 Task: Sort the products in the category "Prenatal Vitamins" by unit price (high first).
Action: Mouse moved to (267, 129)
Screenshot: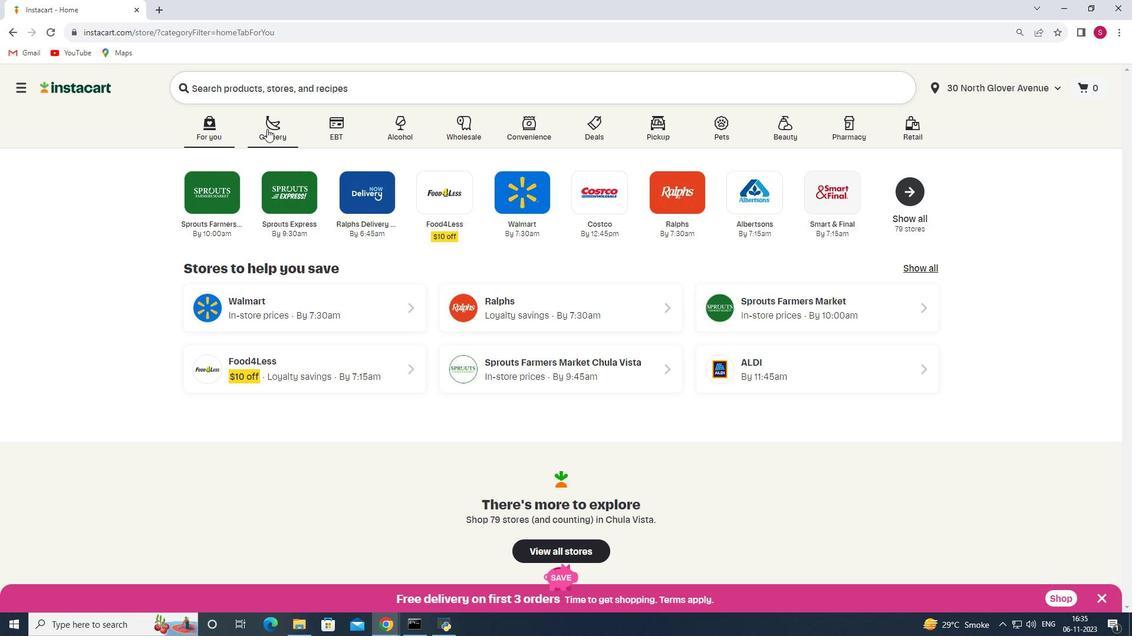 
Action: Mouse pressed left at (267, 129)
Screenshot: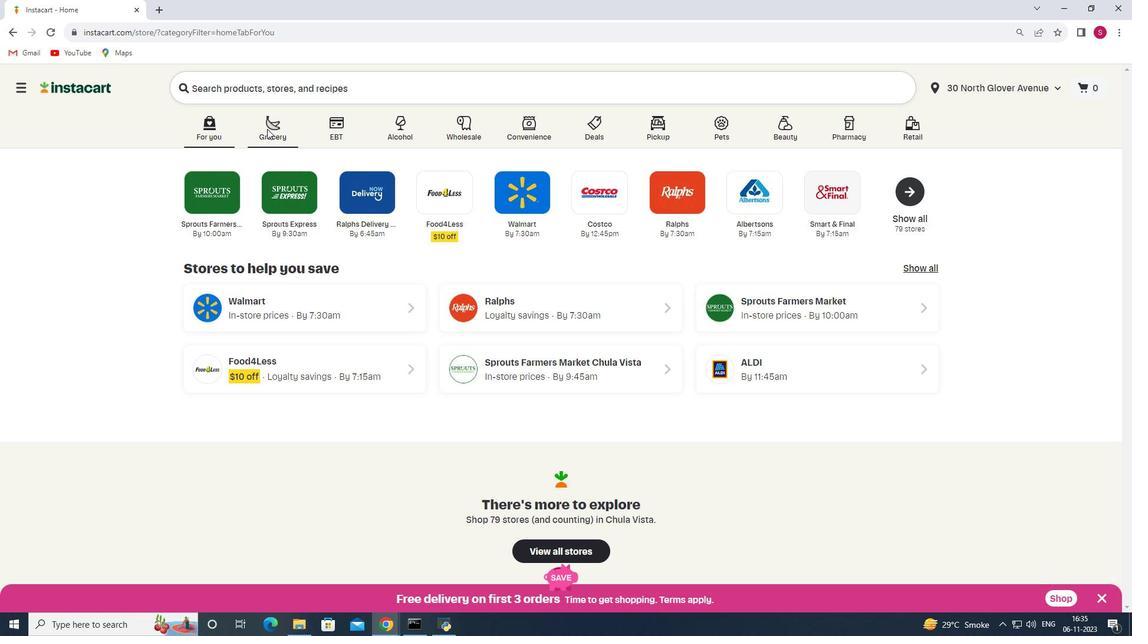 
Action: Mouse moved to (254, 343)
Screenshot: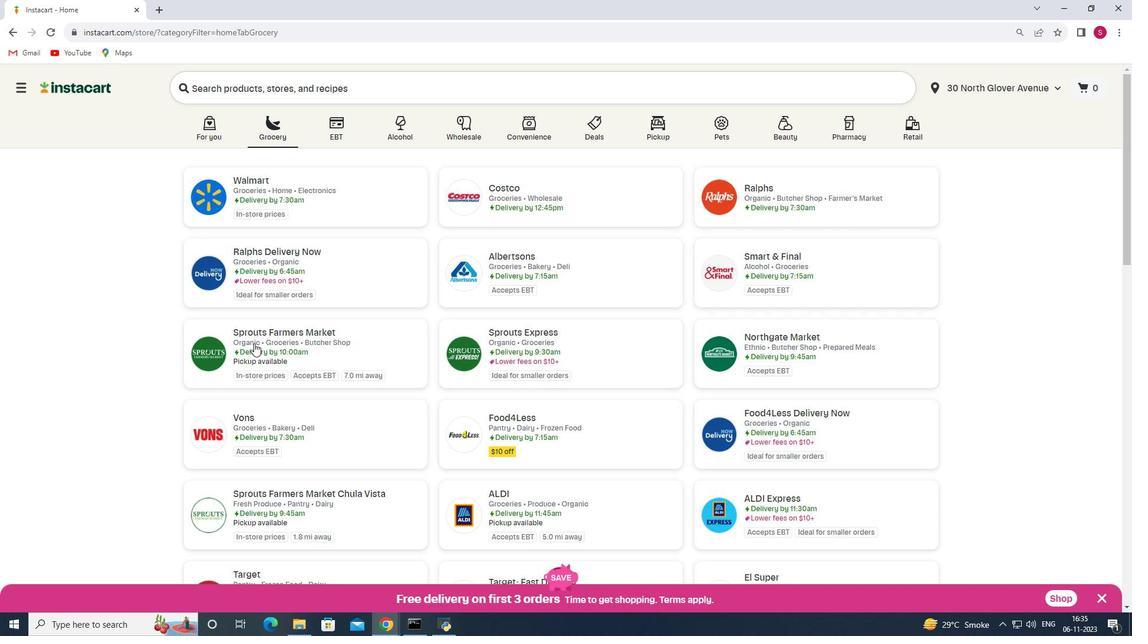 
Action: Mouse pressed left at (254, 343)
Screenshot: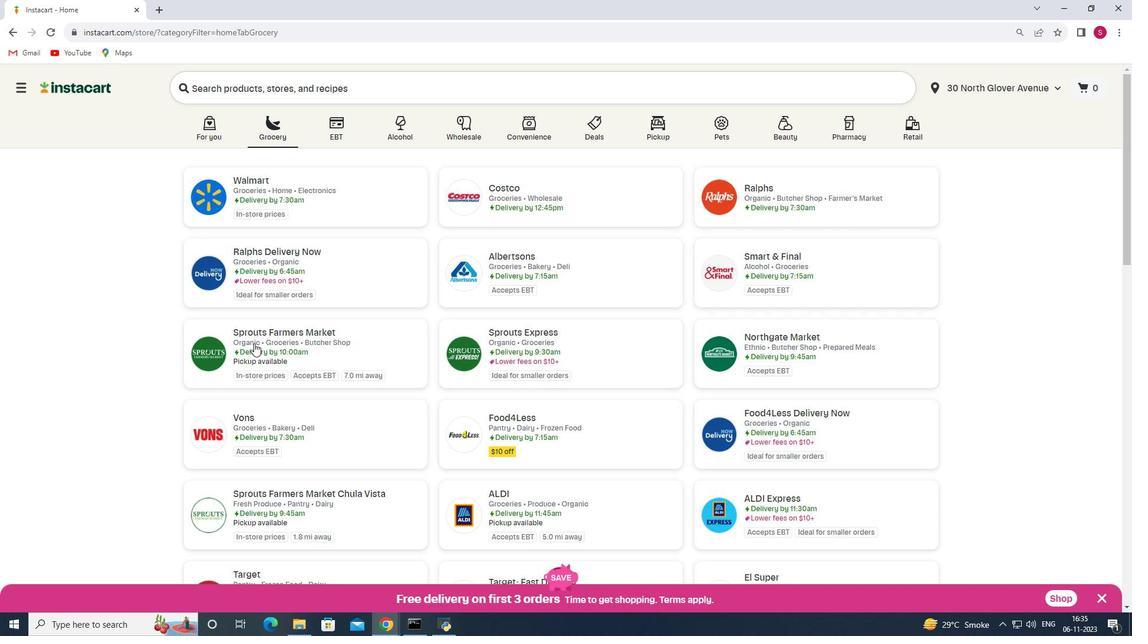 
Action: Mouse moved to (127, 367)
Screenshot: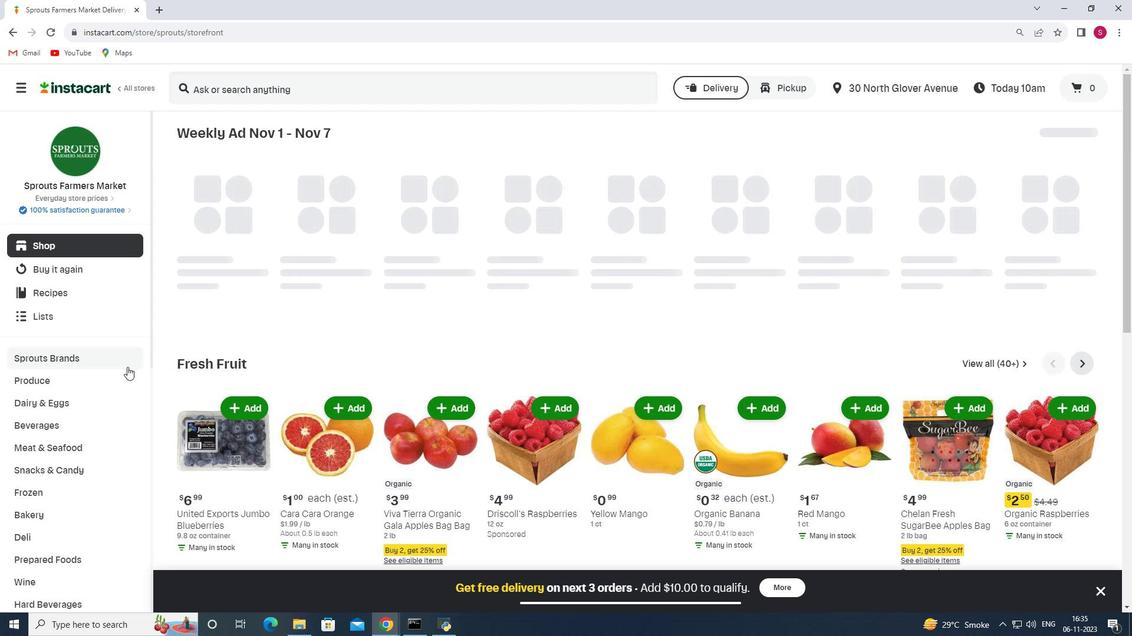 
Action: Mouse scrolled (127, 366) with delta (0, 0)
Screenshot: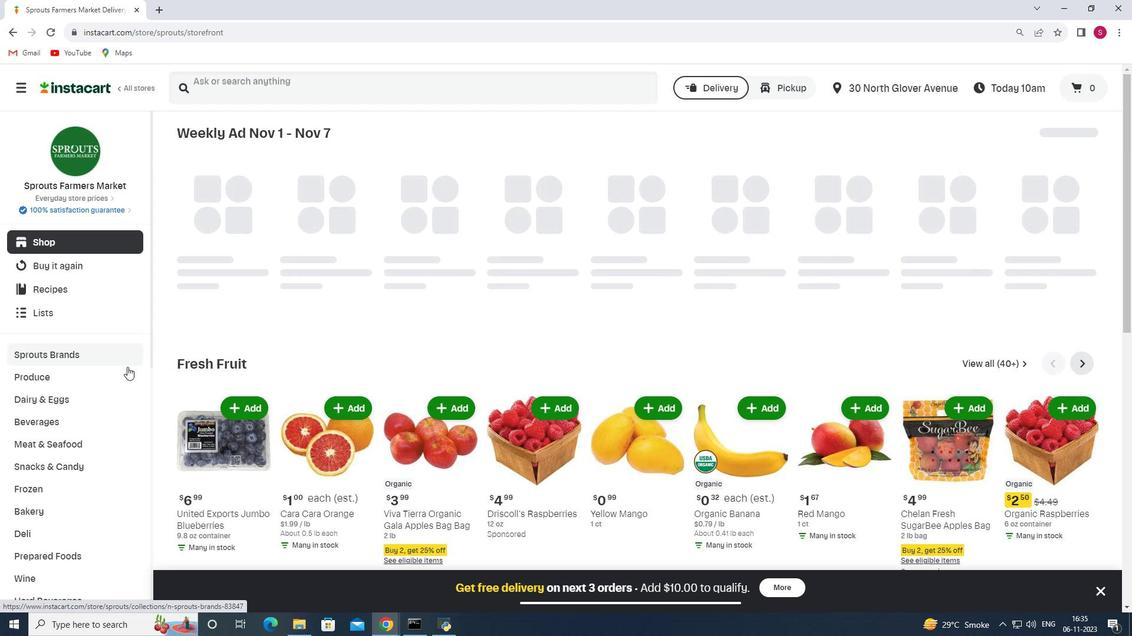
Action: Mouse scrolled (127, 366) with delta (0, 0)
Screenshot: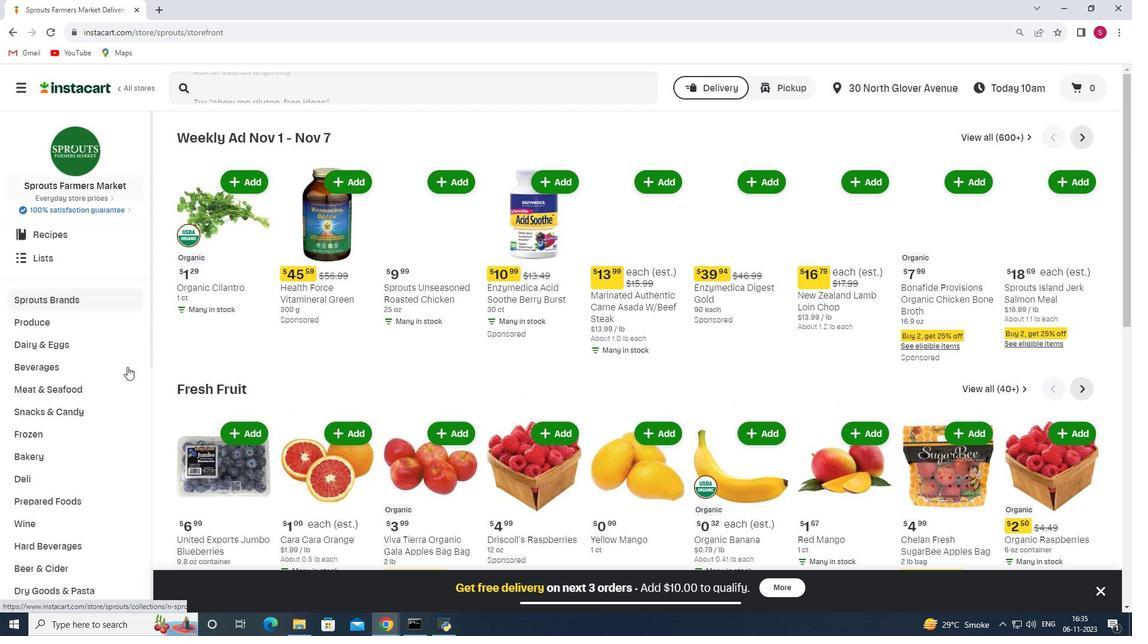 
Action: Mouse scrolled (127, 366) with delta (0, 0)
Screenshot: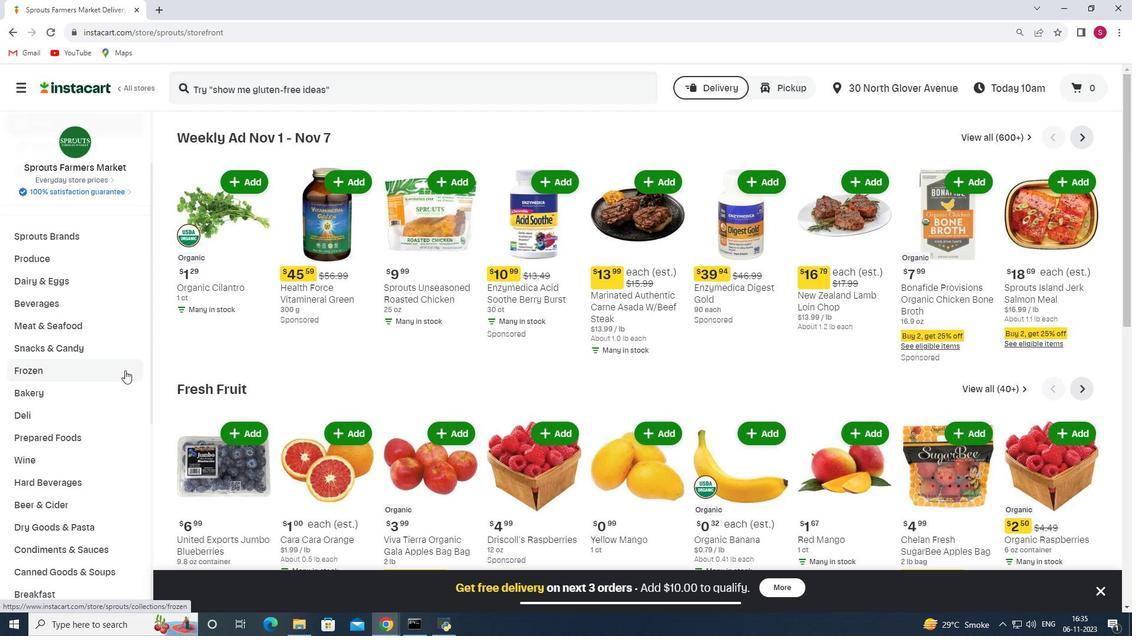 
Action: Mouse scrolled (127, 366) with delta (0, 0)
Screenshot: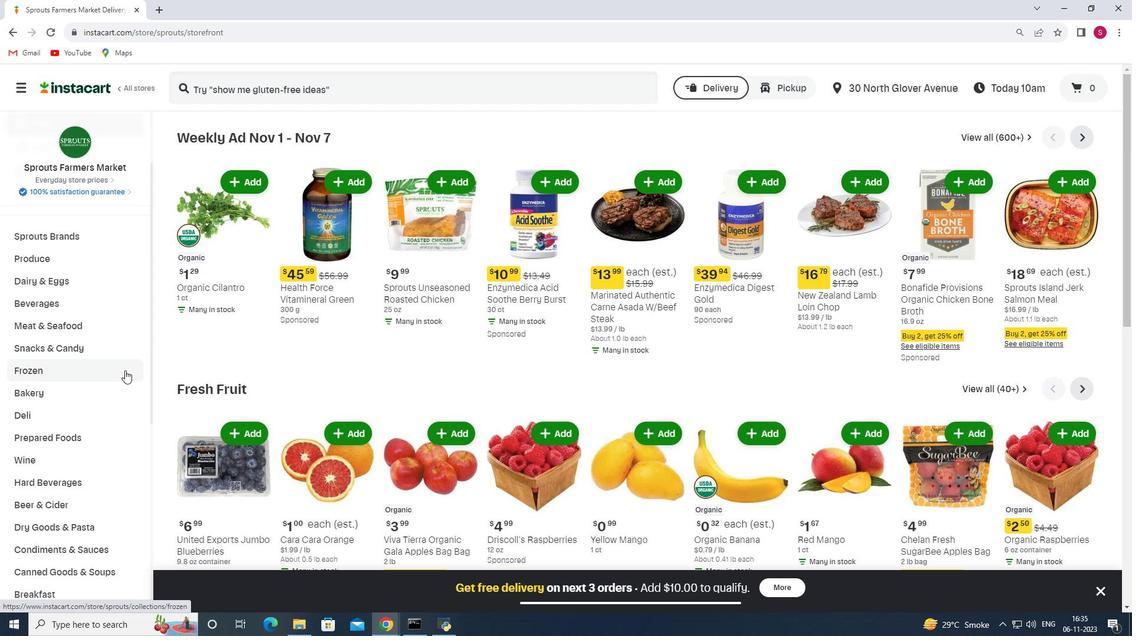 
Action: Mouse moved to (123, 372)
Screenshot: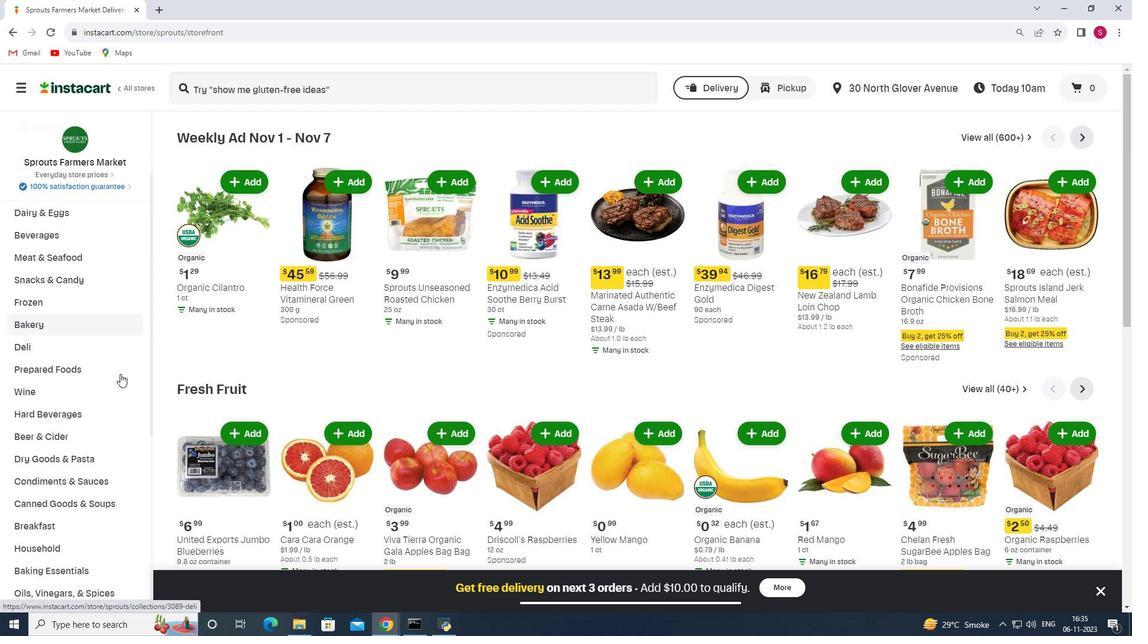 
Action: Mouse scrolled (123, 371) with delta (0, 0)
Screenshot: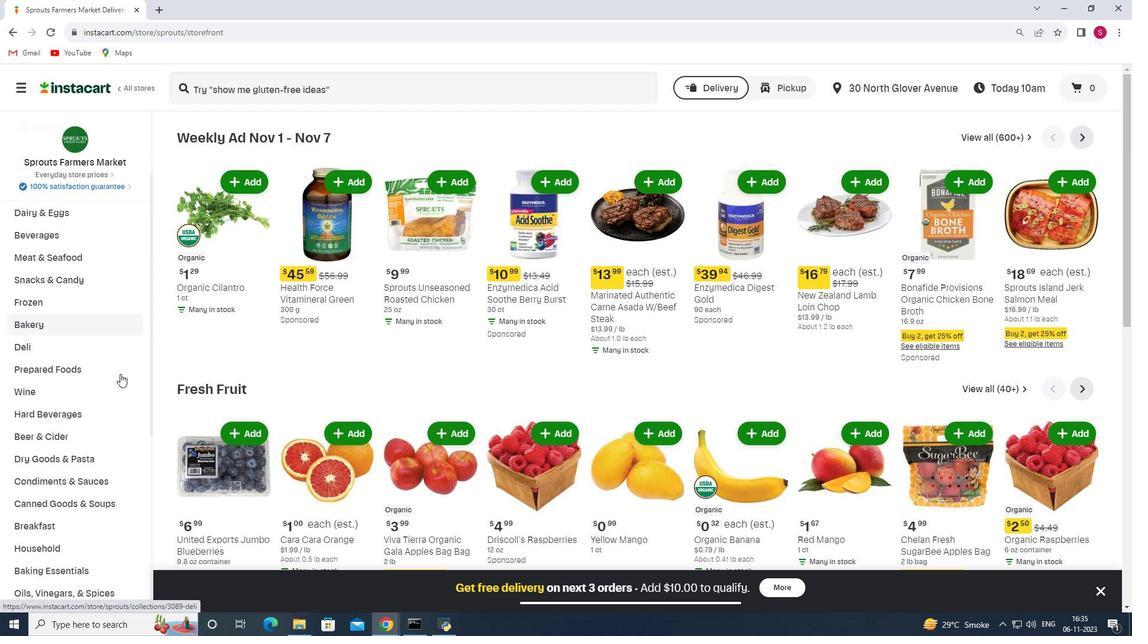 
Action: Mouse moved to (120, 374)
Screenshot: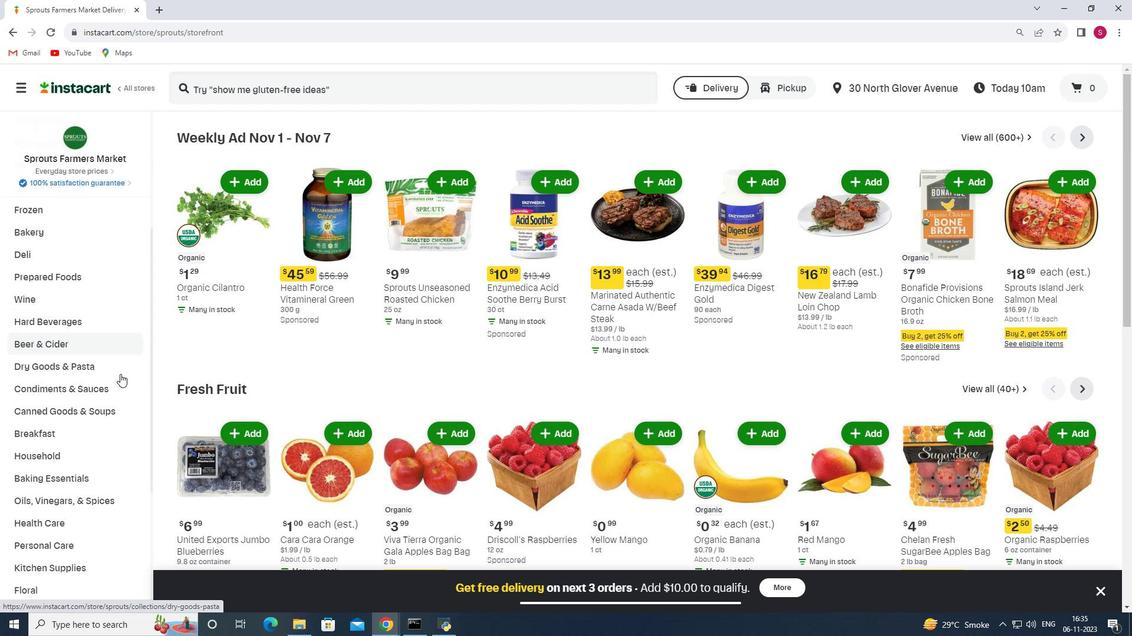 
Action: Mouse scrolled (120, 373) with delta (0, 0)
Screenshot: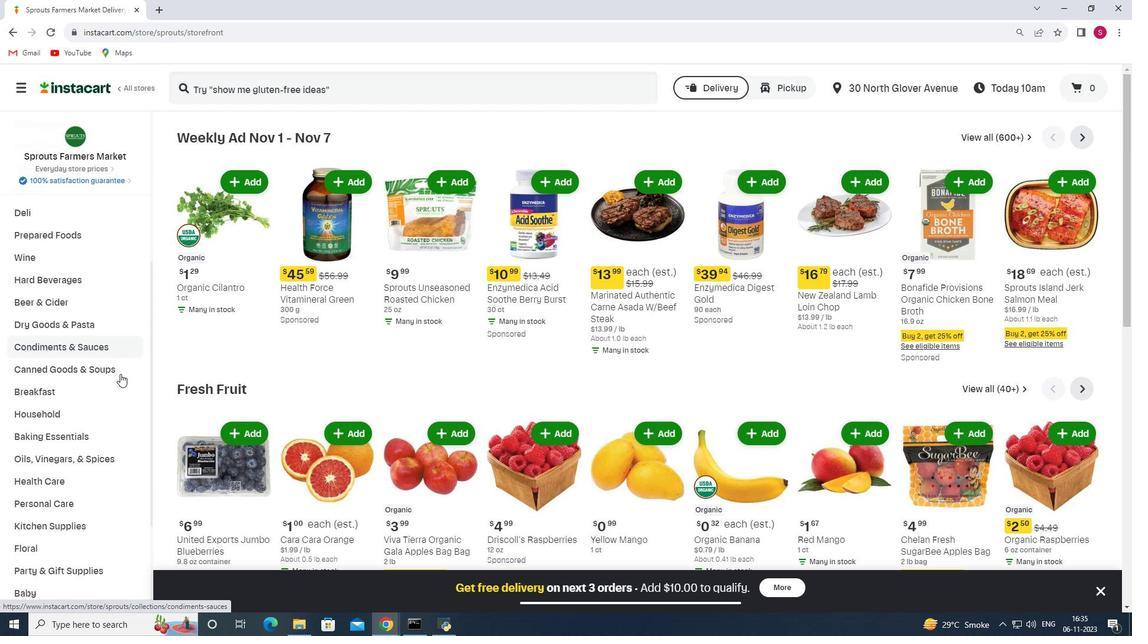 
Action: Mouse moved to (66, 451)
Screenshot: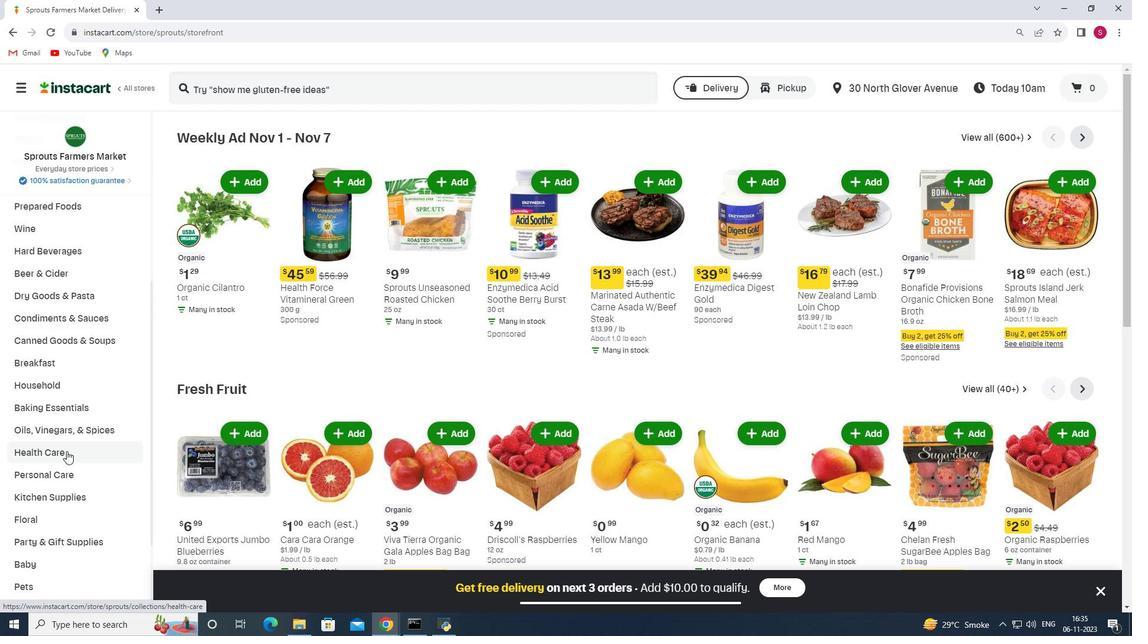 
Action: Mouse pressed left at (66, 451)
Screenshot: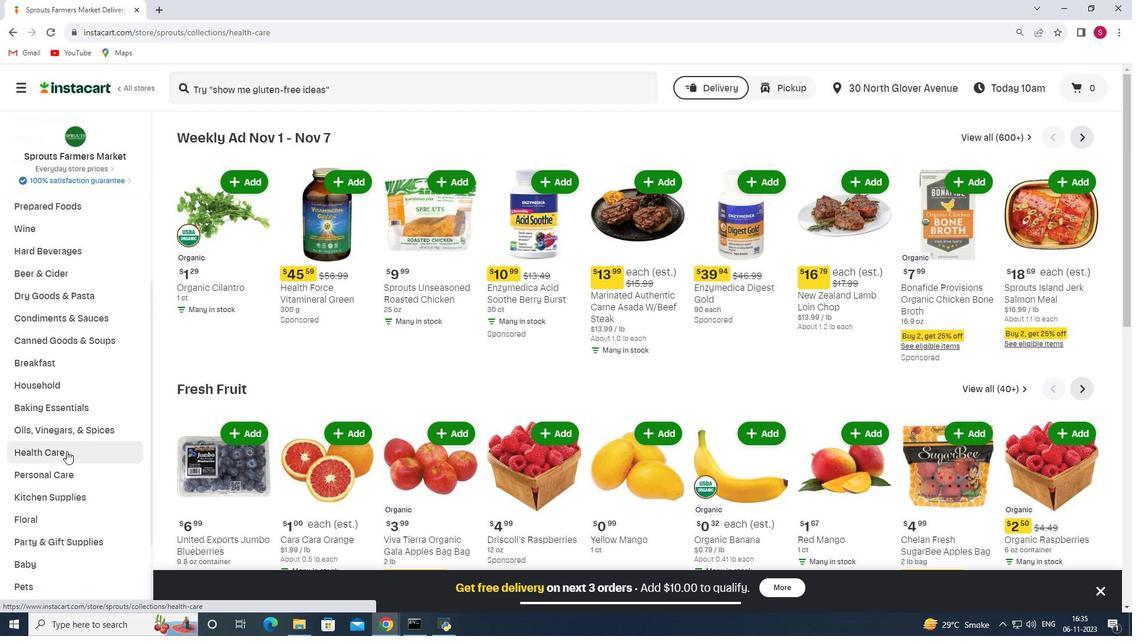 
Action: Mouse moved to (410, 167)
Screenshot: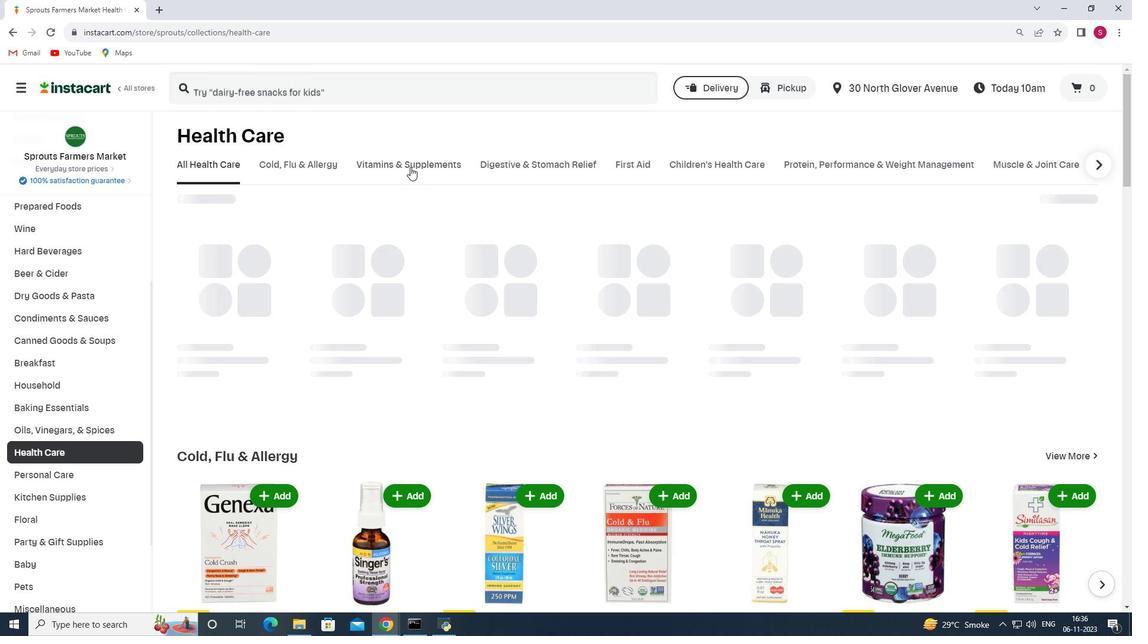 
Action: Mouse pressed left at (410, 167)
Screenshot: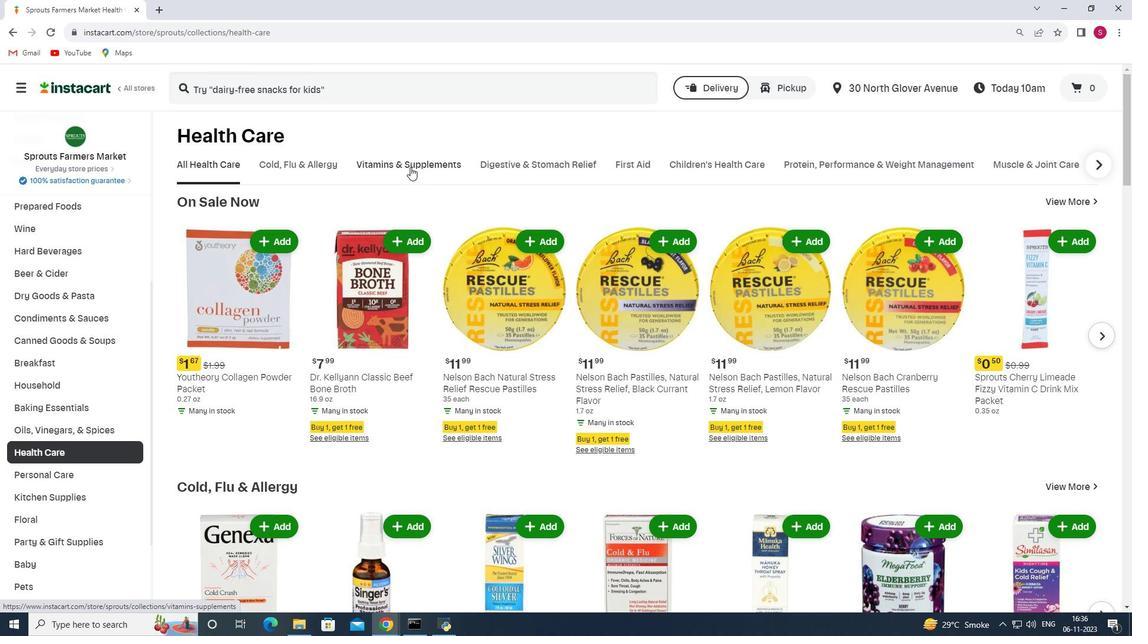 
Action: Mouse moved to (1097, 218)
Screenshot: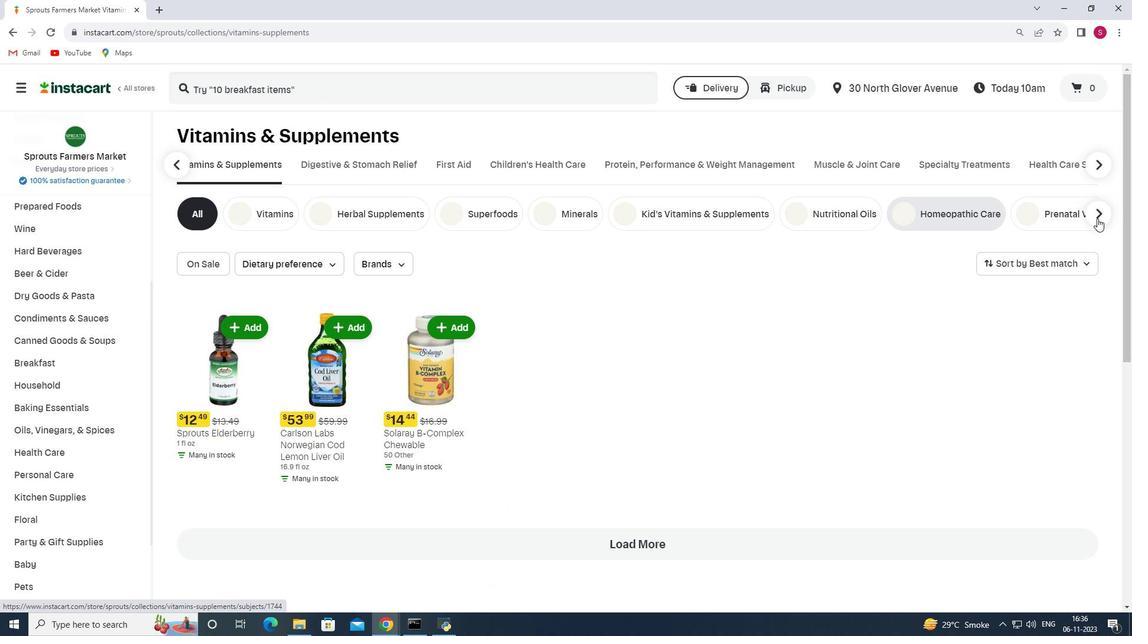 
Action: Mouse pressed left at (1097, 218)
Screenshot: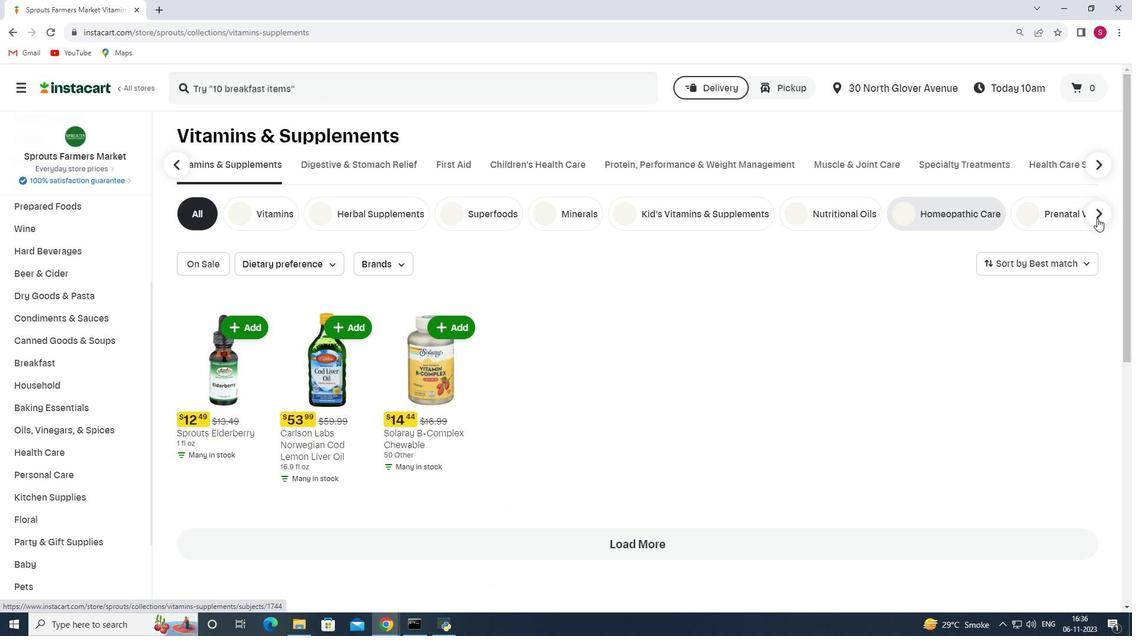 
Action: Mouse moved to (453, 207)
Screenshot: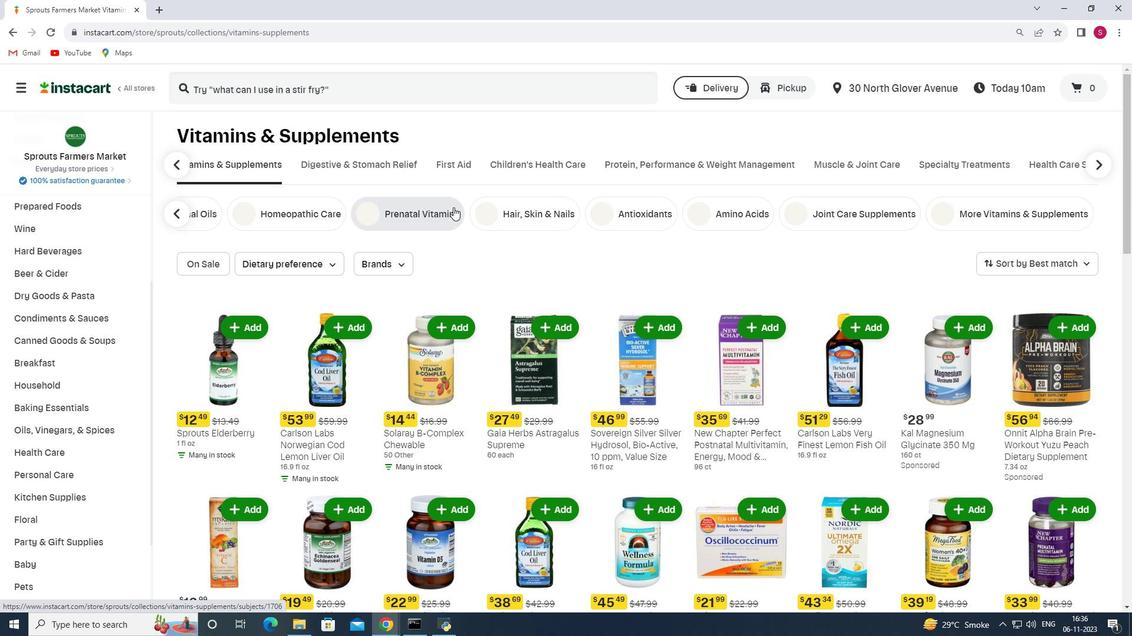 
Action: Mouse pressed left at (453, 207)
Screenshot: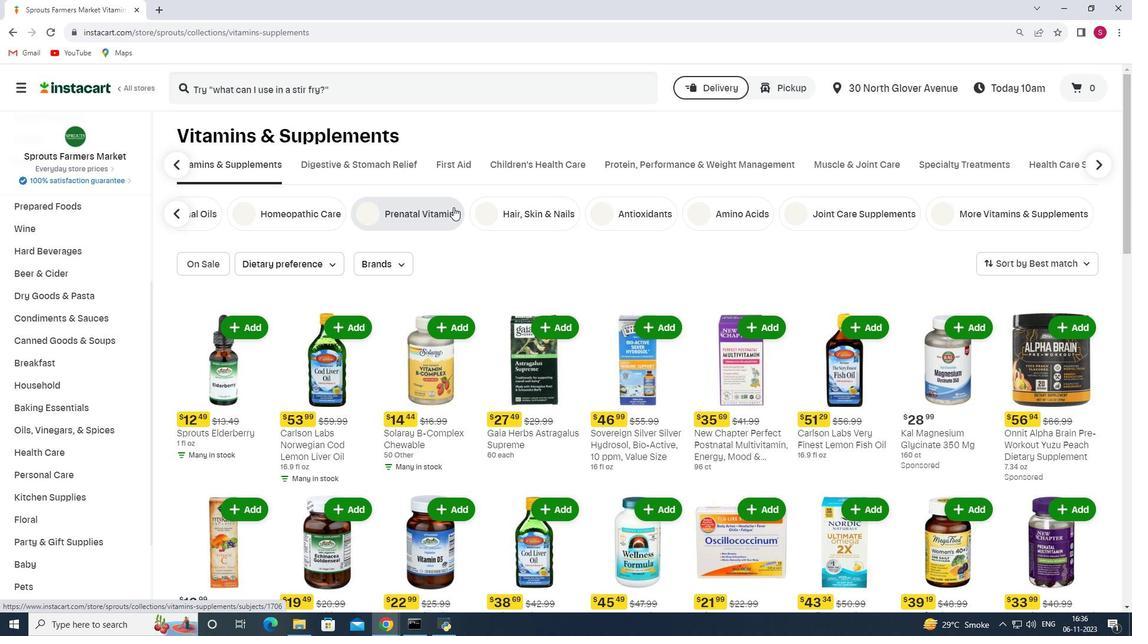 
Action: Mouse moved to (1079, 266)
Screenshot: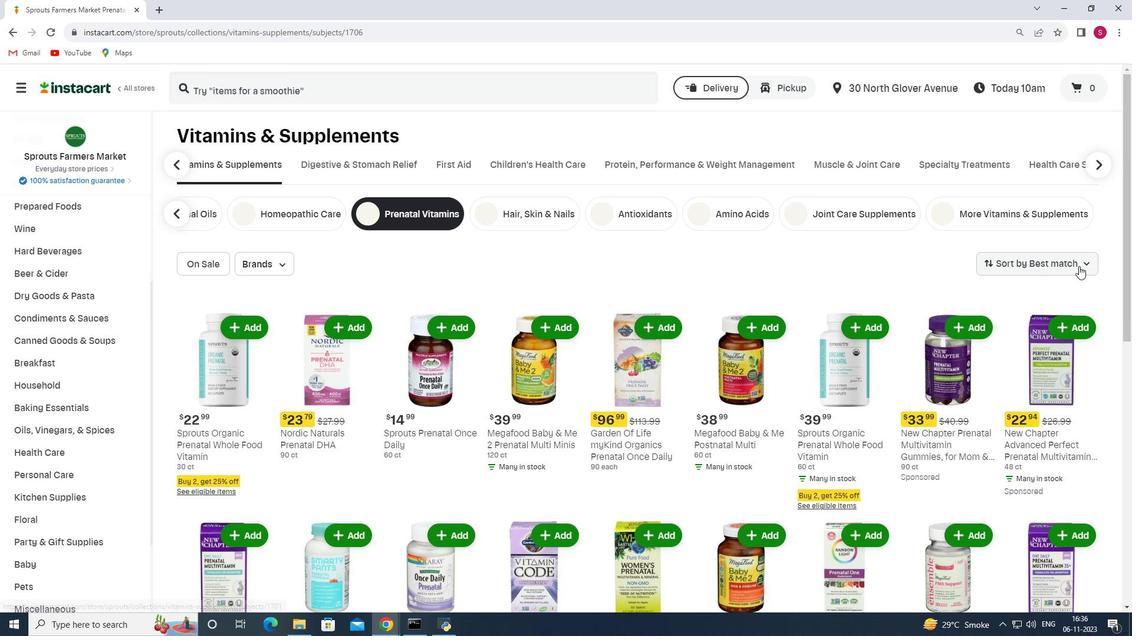 
Action: Mouse pressed left at (1079, 266)
Screenshot: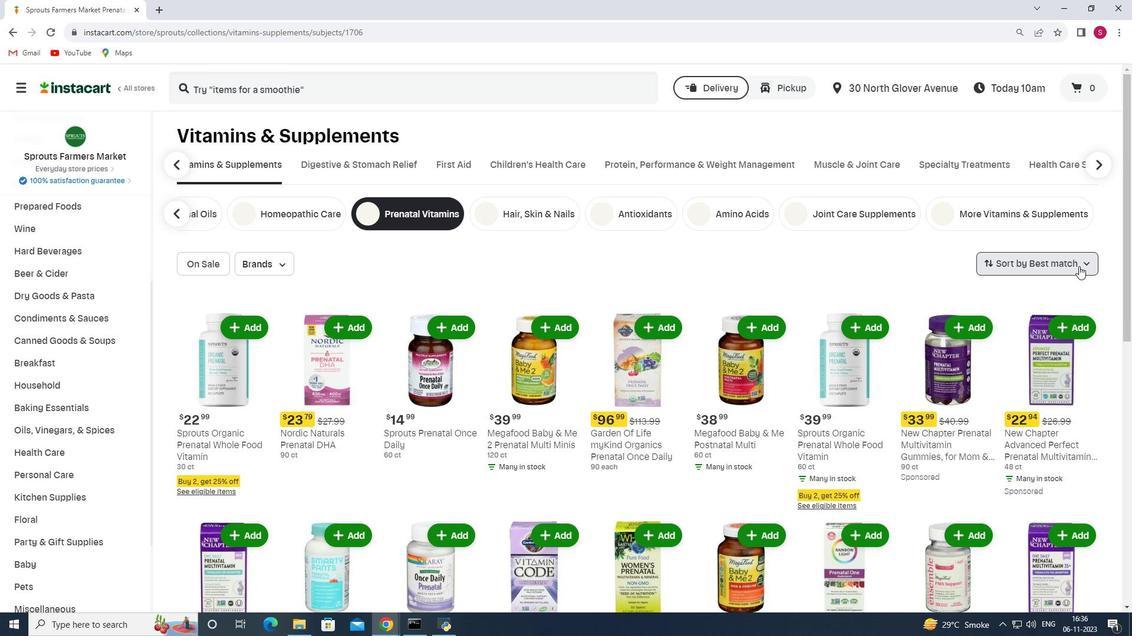 
Action: Mouse moved to (1039, 396)
Screenshot: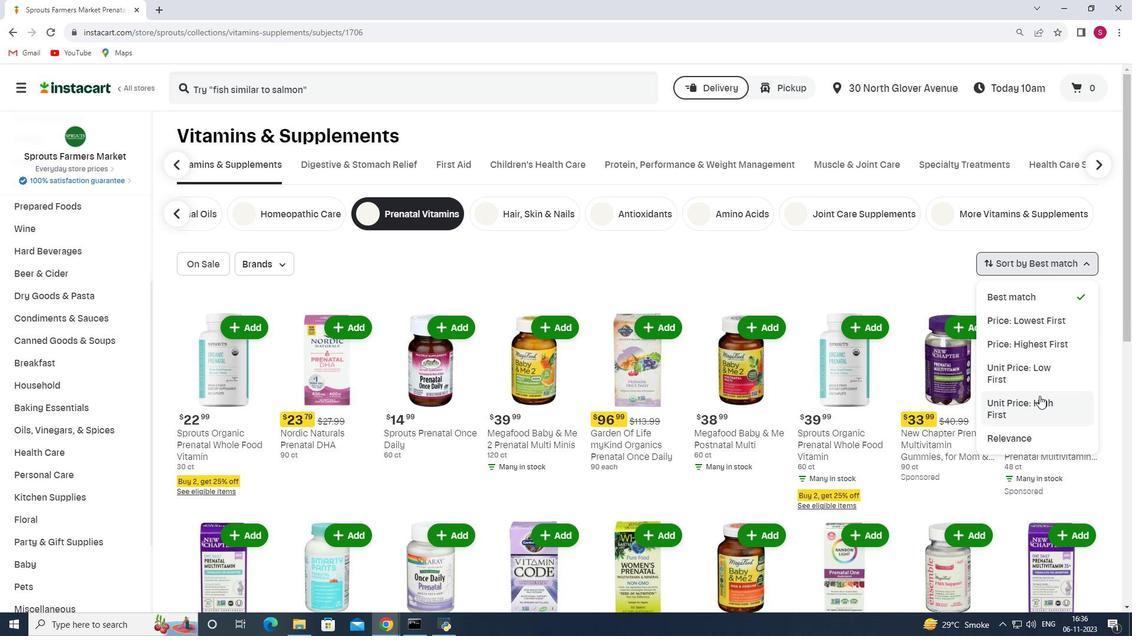 
Action: Mouse pressed left at (1039, 396)
Screenshot: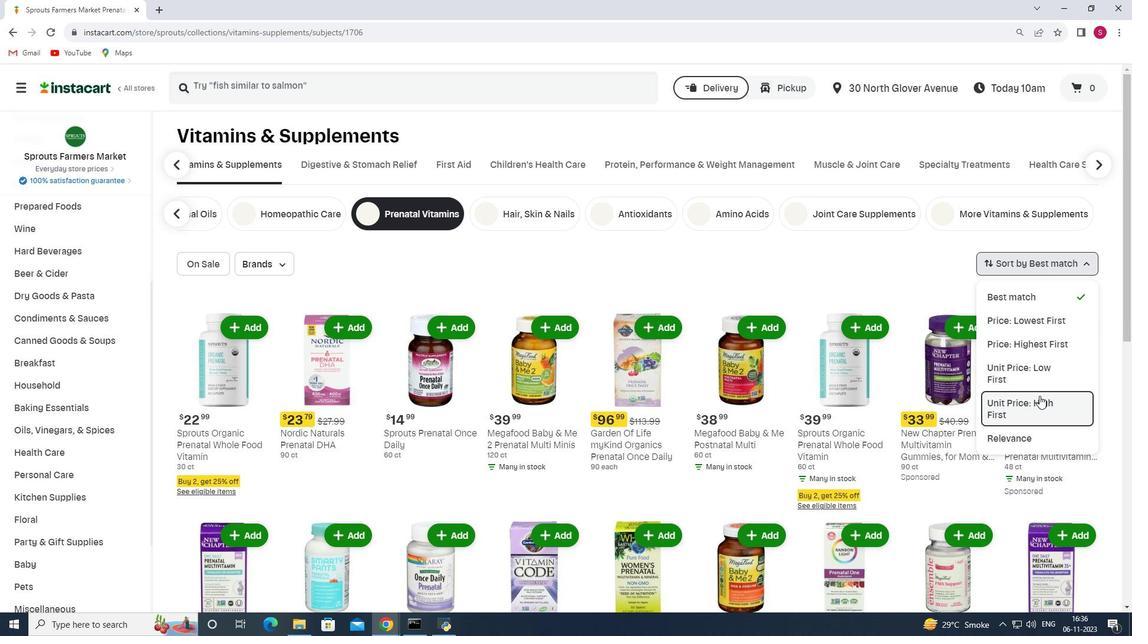 
Action: Mouse moved to (1039, 396)
Screenshot: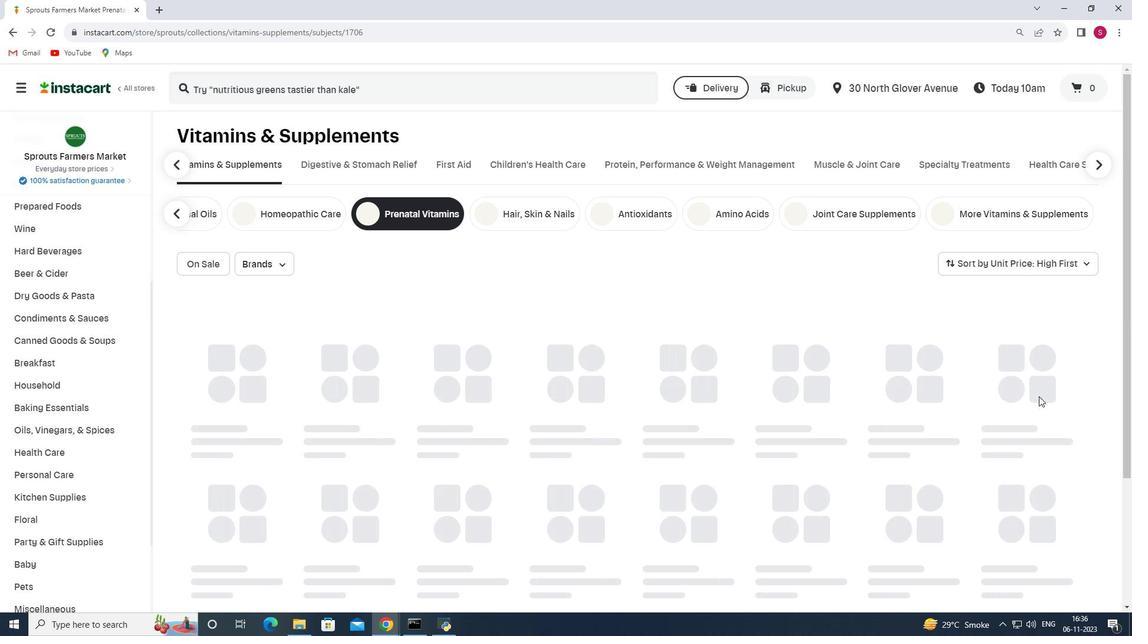 
